 Task: Set "VBV buffer" for "H.264/MPEG-4 Part 10/AVC encoder (x264)" to 1.
Action: Mouse moved to (97, 14)
Screenshot: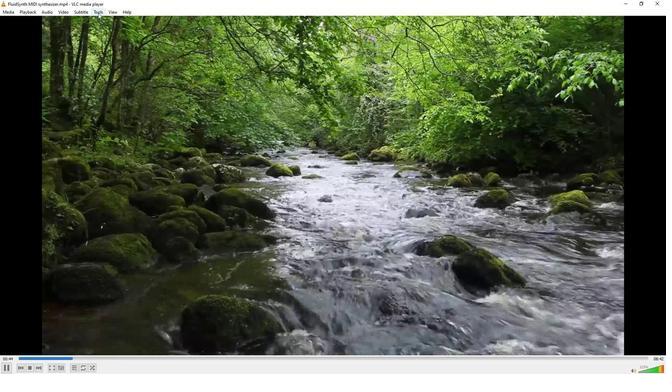 
Action: Mouse pressed left at (97, 14)
Screenshot: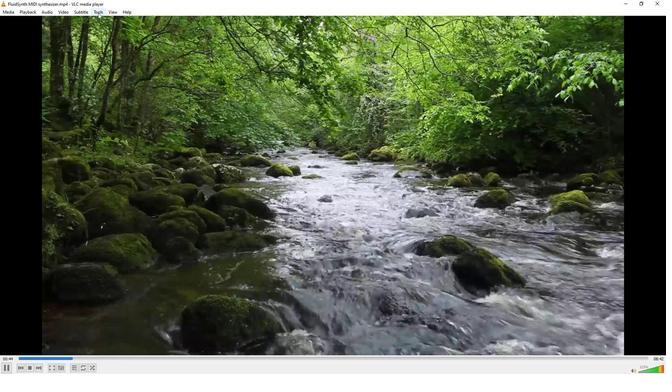 
Action: Mouse moved to (110, 92)
Screenshot: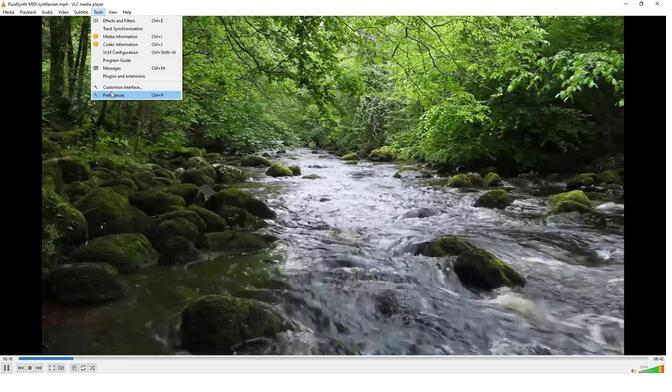
Action: Mouse pressed left at (110, 92)
Screenshot: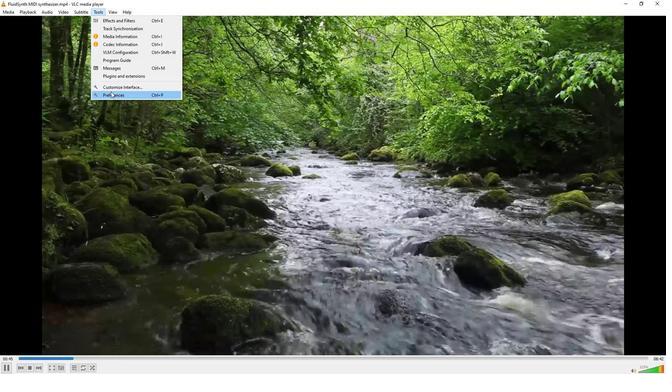 
Action: Mouse moved to (75, 288)
Screenshot: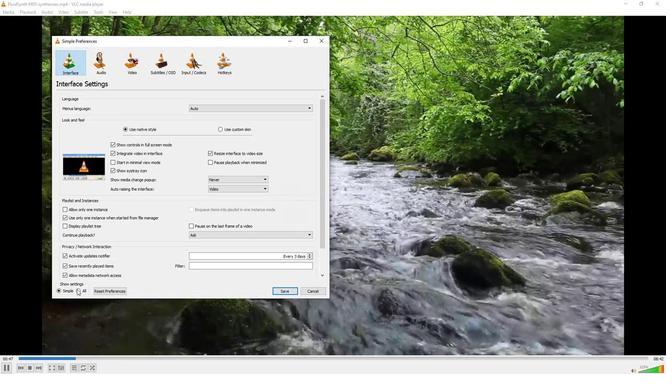 
Action: Mouse pressed left at (75, 288)
Screenshot: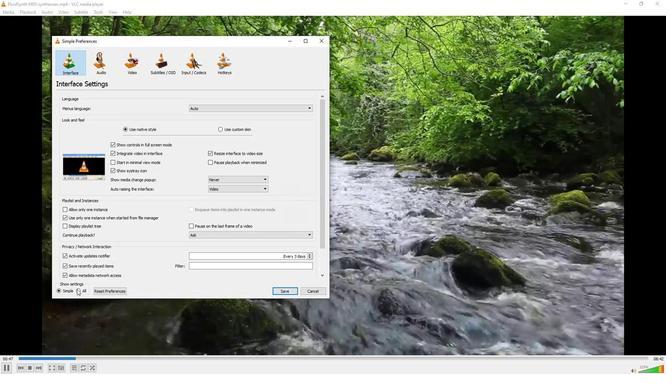 
Action: Mouse moved to (68, 223)
Screenshot: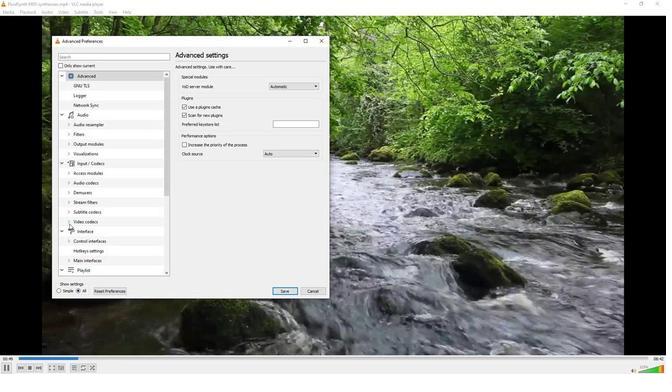 
Action: Mouse pressed left at (68, 223)
Screenshot: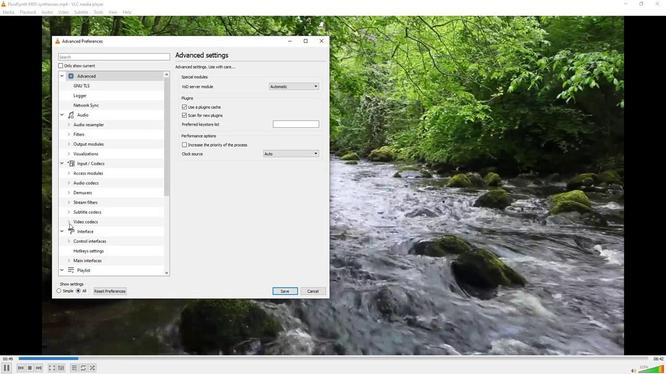 
Action: Mouse moved to (87, 245)
Screenshot: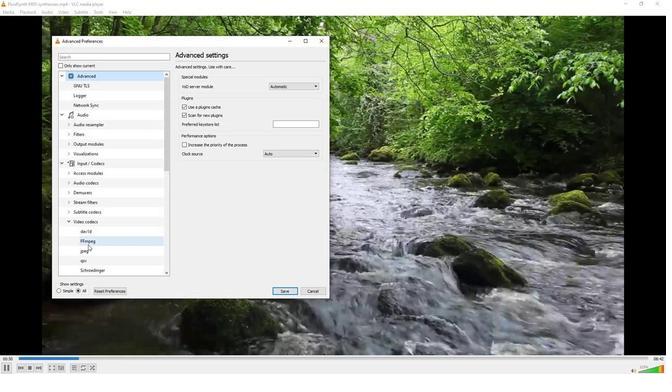 
Action: Mouse scrolled (87, 245) with delta (0, 0)
Screenshot: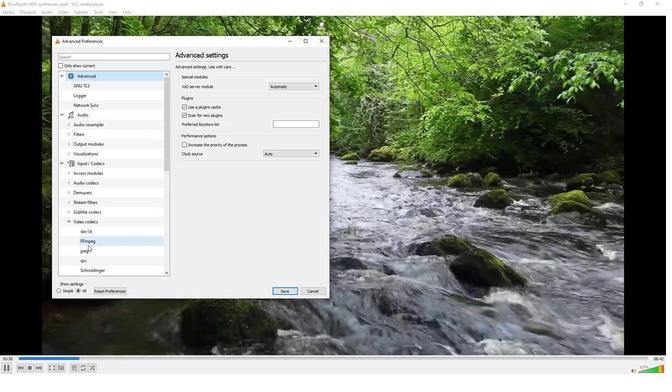
Action: Mouse moved to (90, 270)
Screenshot: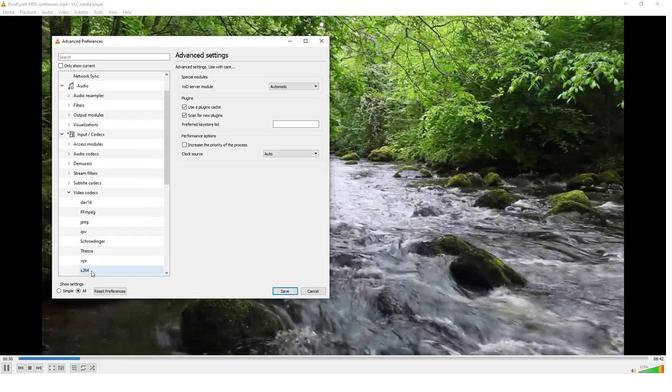 
Action: Mouse pressed left at (90, 270)
Screenshot: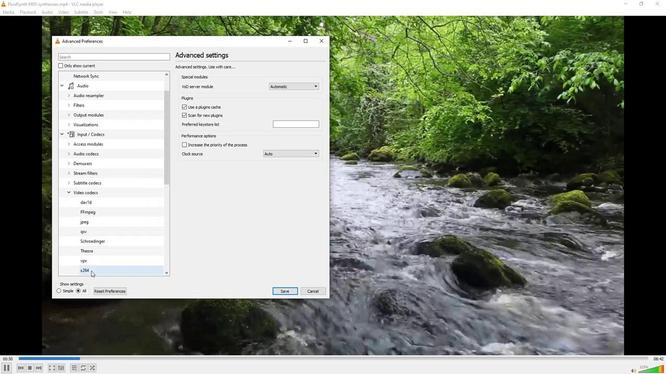 
Action: Mouse moved to (192, 249)
Screenshot: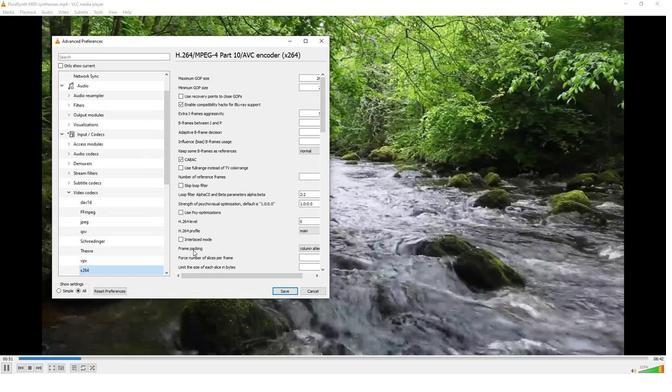 
Action: Mouse scrolled (192, 249) with delta (0, 0)
Screenshot: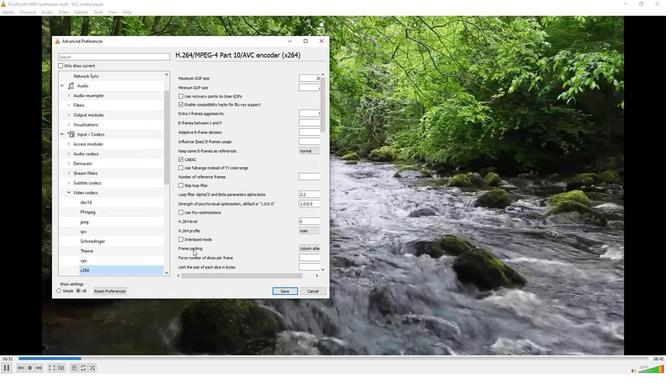 
Action: Mouse moved to (192, 249)
Screenshot: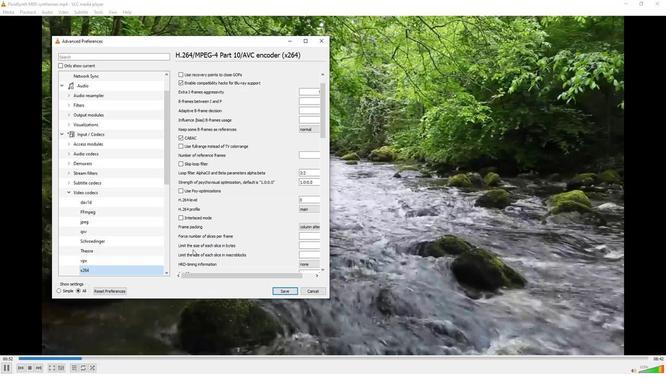 
Action: Mouse scrolled (192, 249) with delta (0, 0)
Screenshot: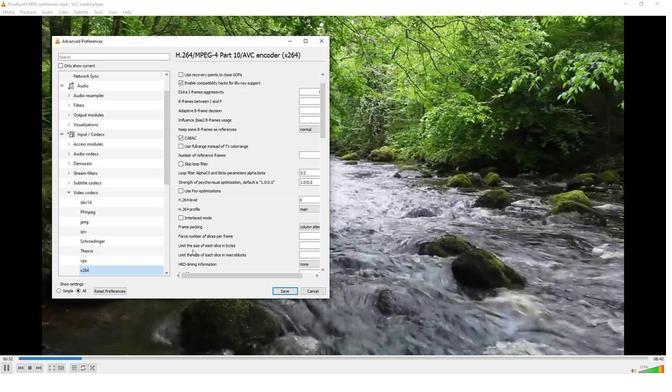 
Action: Mouse scrolled (192, 249) with delta (0, 0)
Screenshot: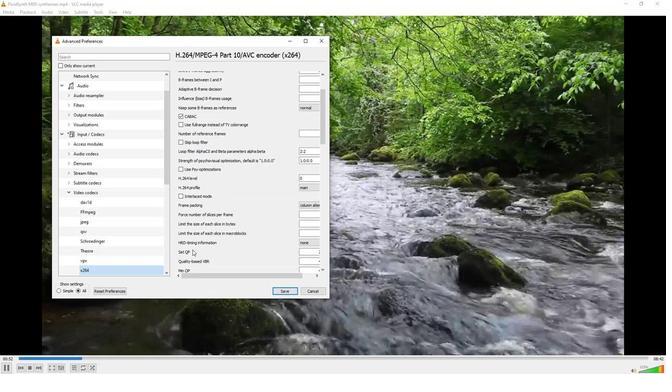 
Action: Mouse moved to (192, 249)
Screenshot: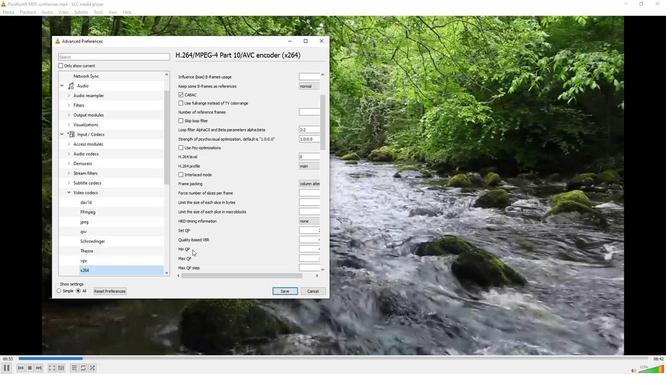 
Action: Mouse scrolled (192, 249) with delta (0, 0)
Screenshot: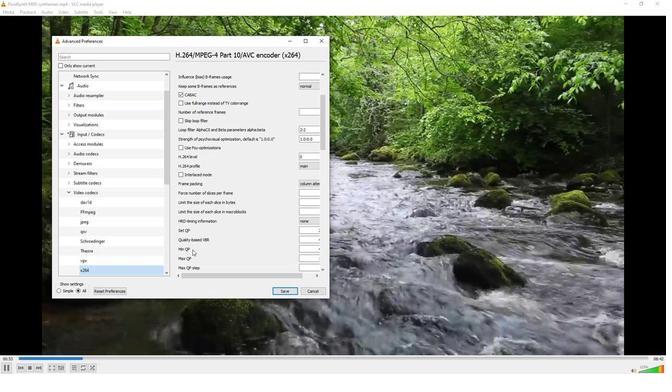 
Action: Mouse scrolled (192, 249) with delta (0, 0)
Screenshot: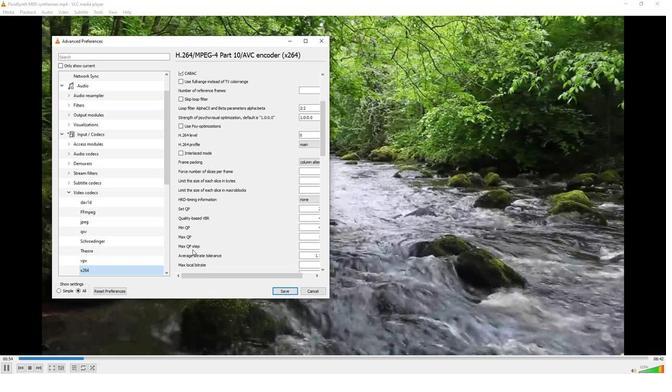 
Action: Mouse moved to (308, 253)
Screenshot: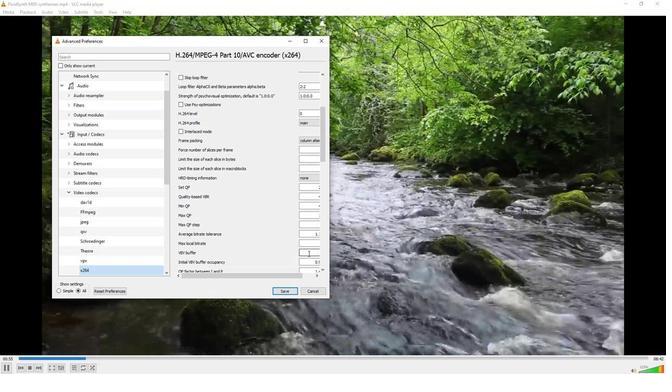 
Action: Mouse pressed left at (308, 253)
Screenshot: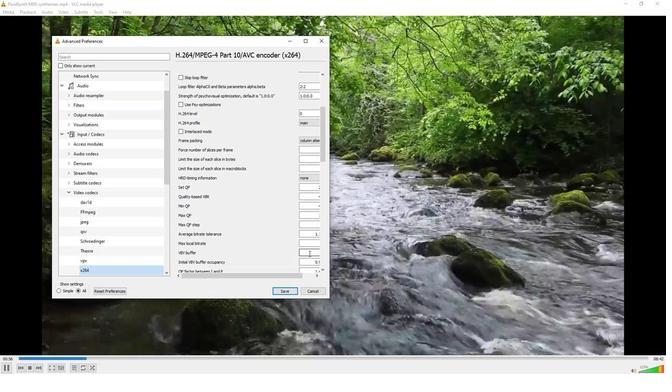 
Action: Mouse moved to (305, 253)
Screenshot: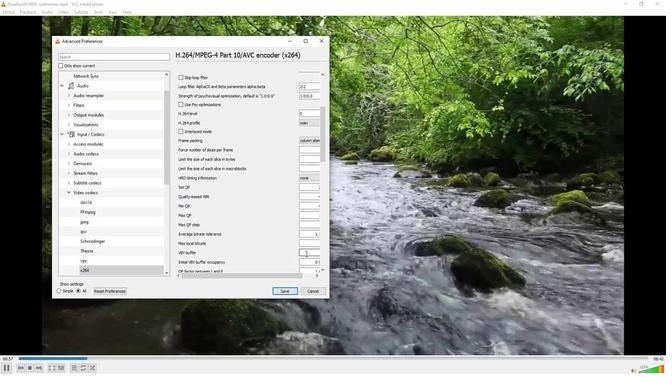 
Action: Mouse pressed left at (305, 253)
Screenshot: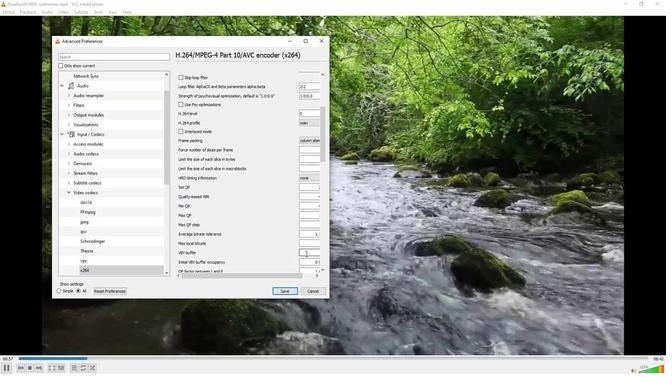
Action: Mouse moved to (272, 274)
Screenshot: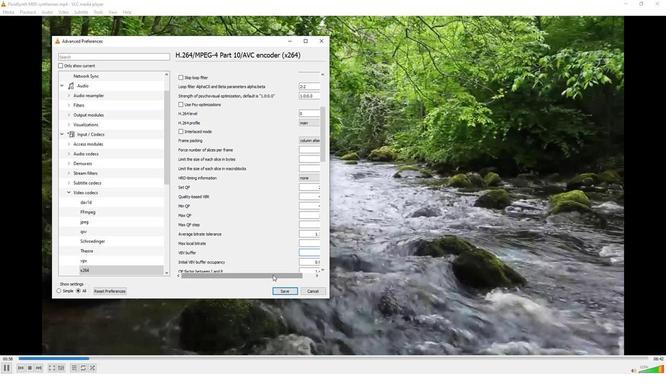 
Action: Mouse pressed left at (272, 274)
Screenshot: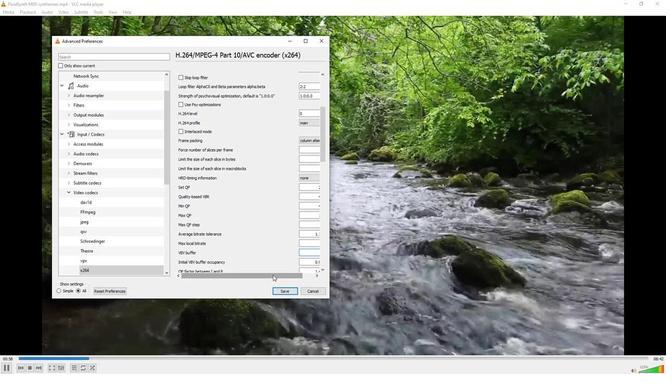 
Action: Mouse moved to (311, 250)
Screenshot: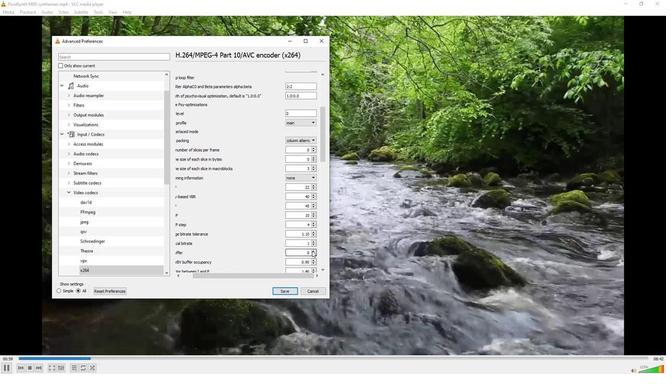 
Action: Mouse pressed left at (311, 250)
Screenshot: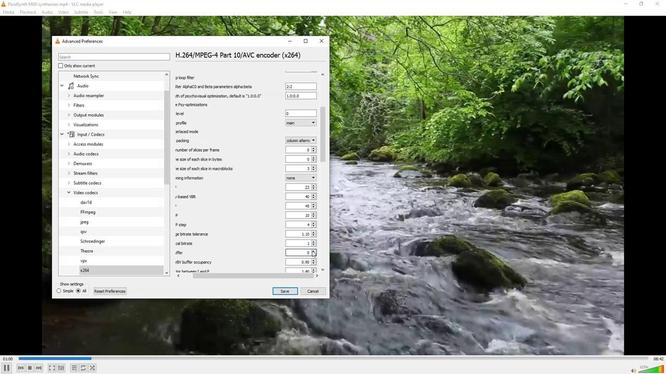 
Action: Mouse moved to (260, 248)
Screenshot: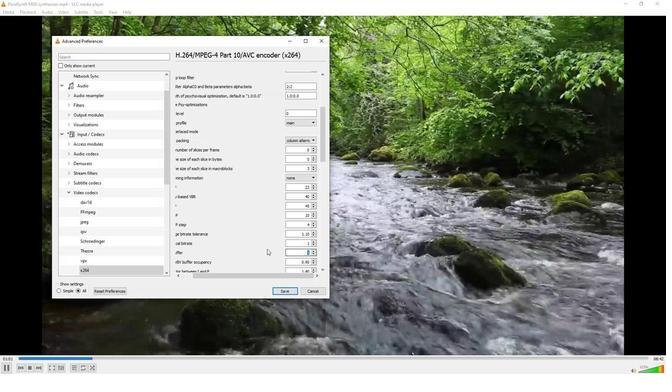 
